 Task: Toggle the auto-centered layout auto-resize option in the editor management.
Action: Mouse moved to (16, 650)
Screenshot: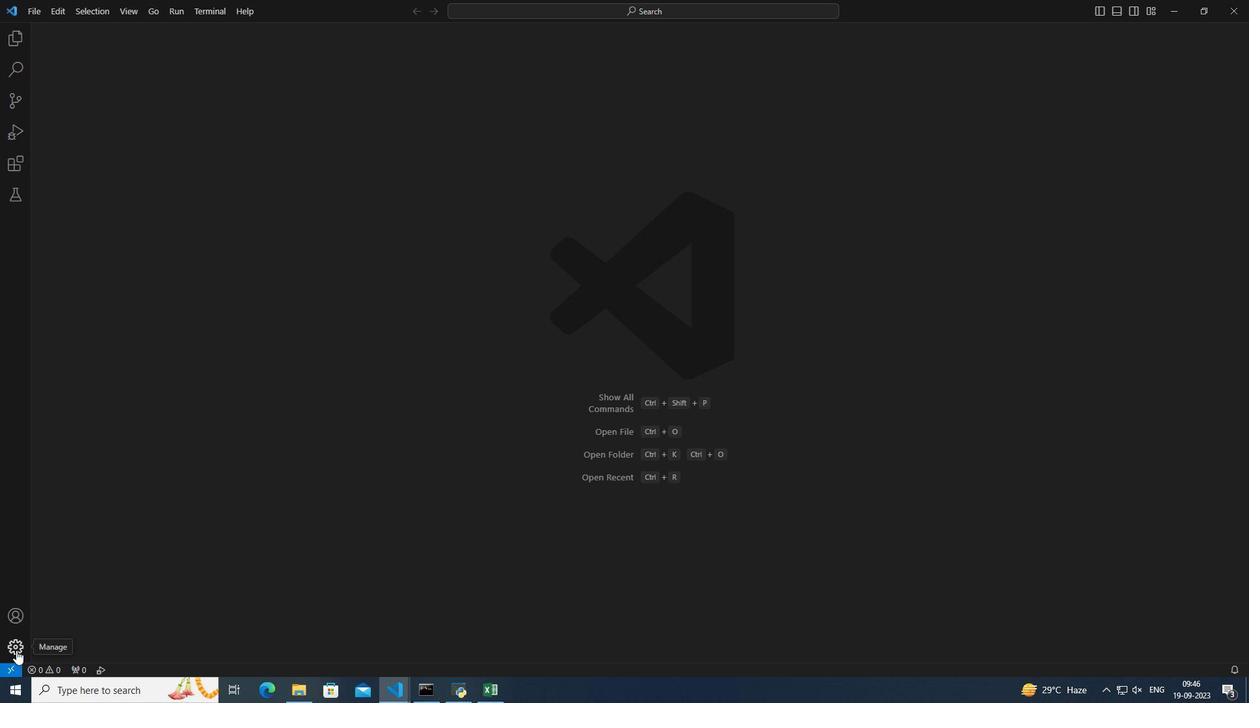 
Action: Mouse pressed left at (16, 650)
Screenshot: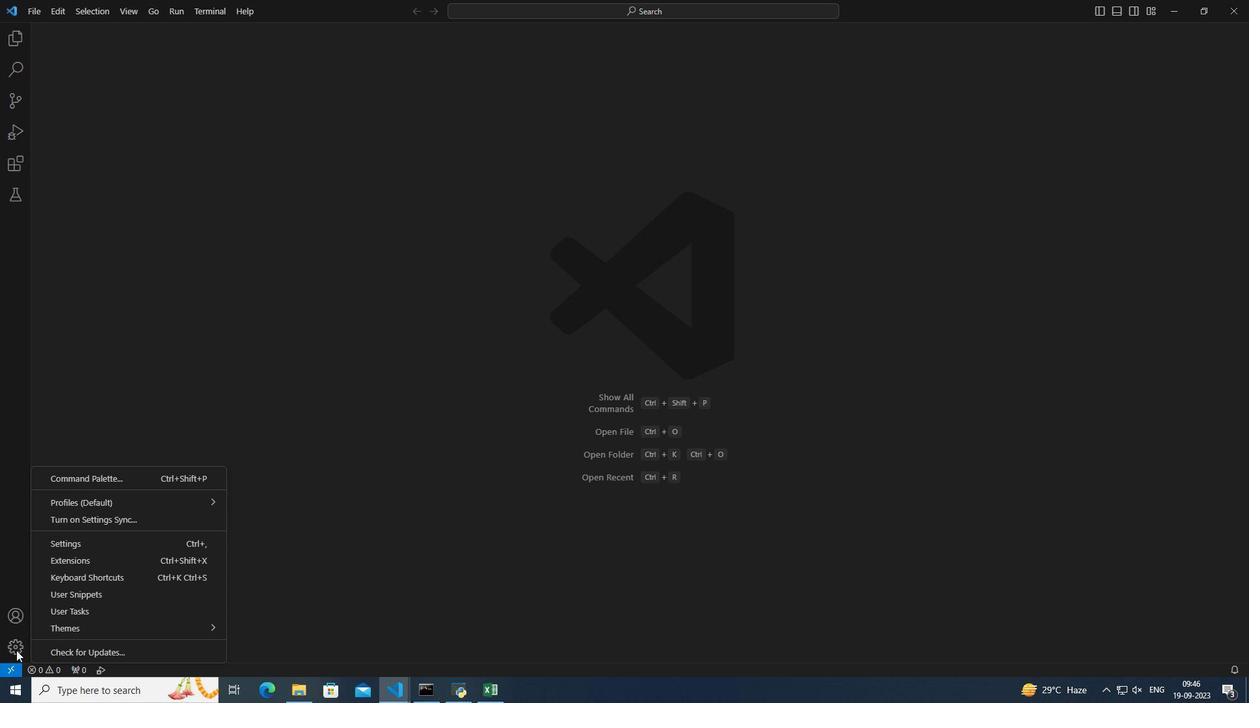 
Action: Mouse moved to (147, 543)
Screenshot: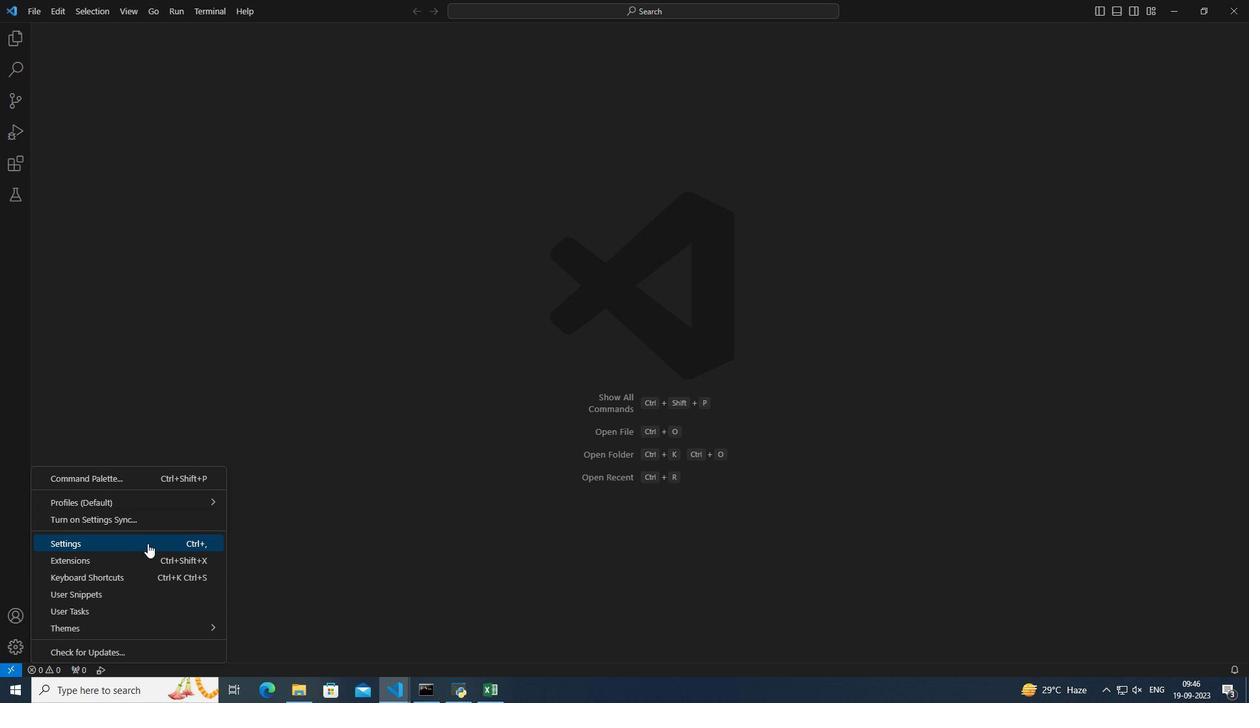 
Action: Mouse pressed left at (147, 543)
Screenshot: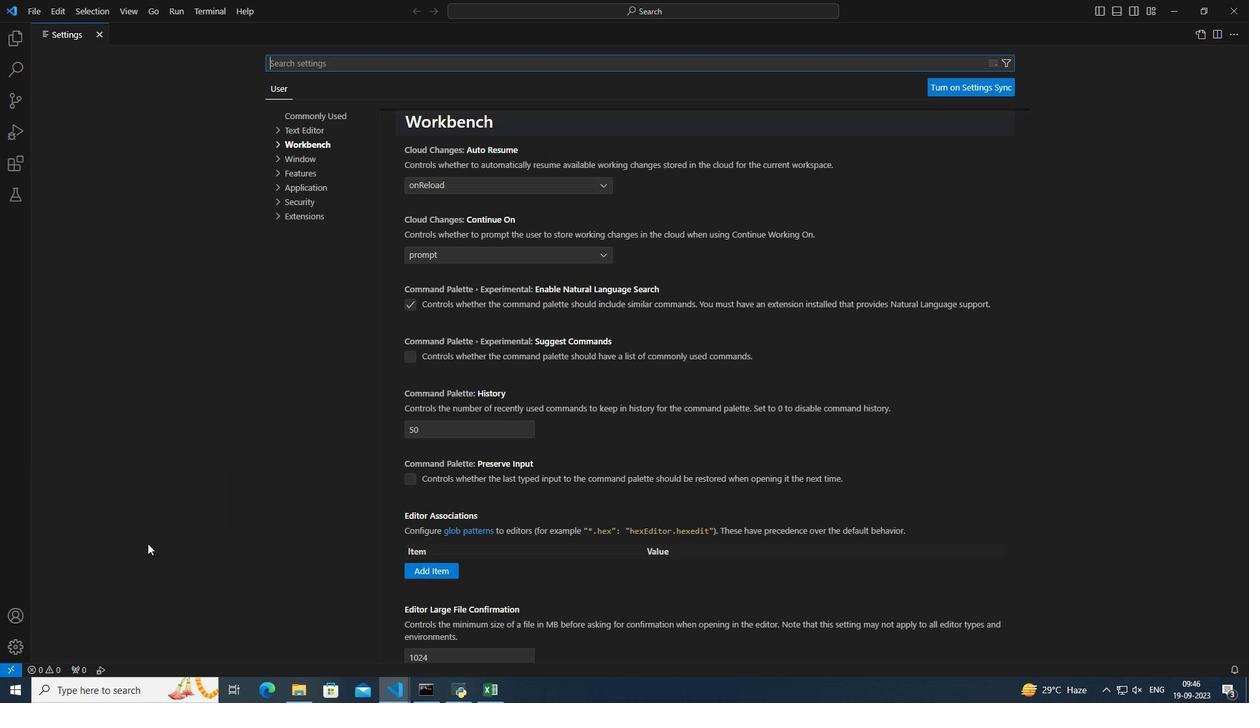 
Action: Mouse moved to (280, 144)
Screenshot: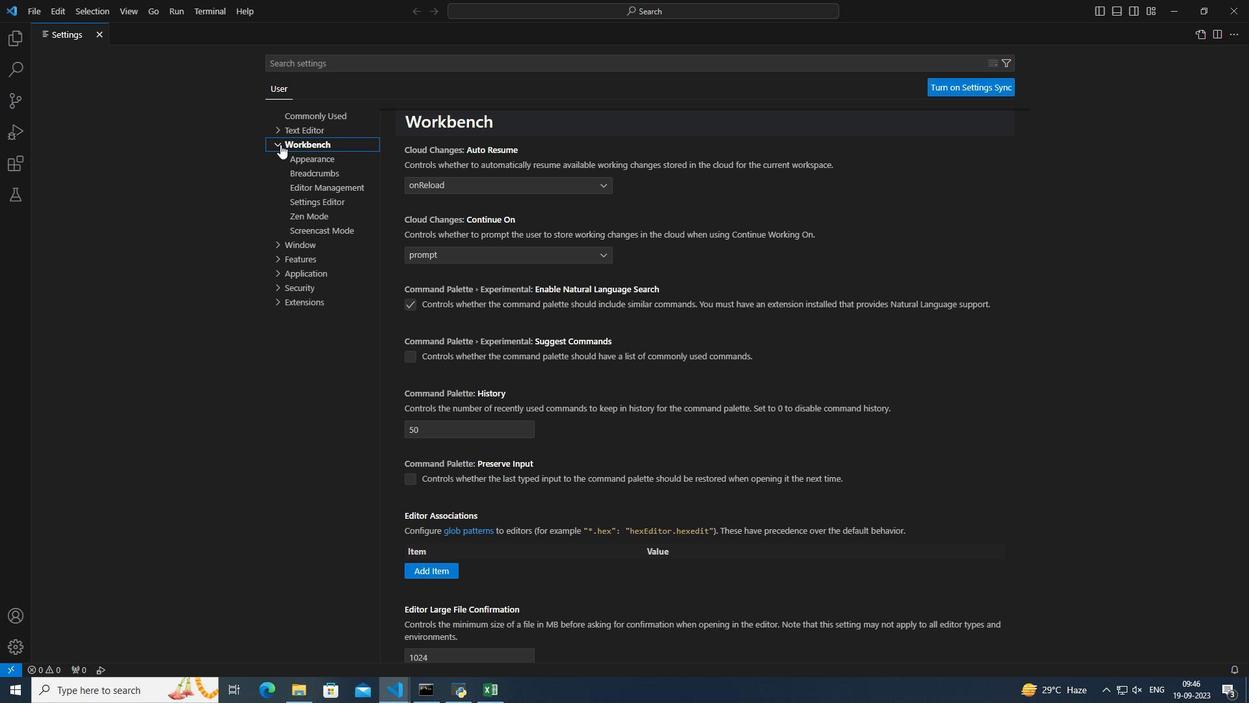 
Action: Mouse pressed left at (280, 144)
Screenshot: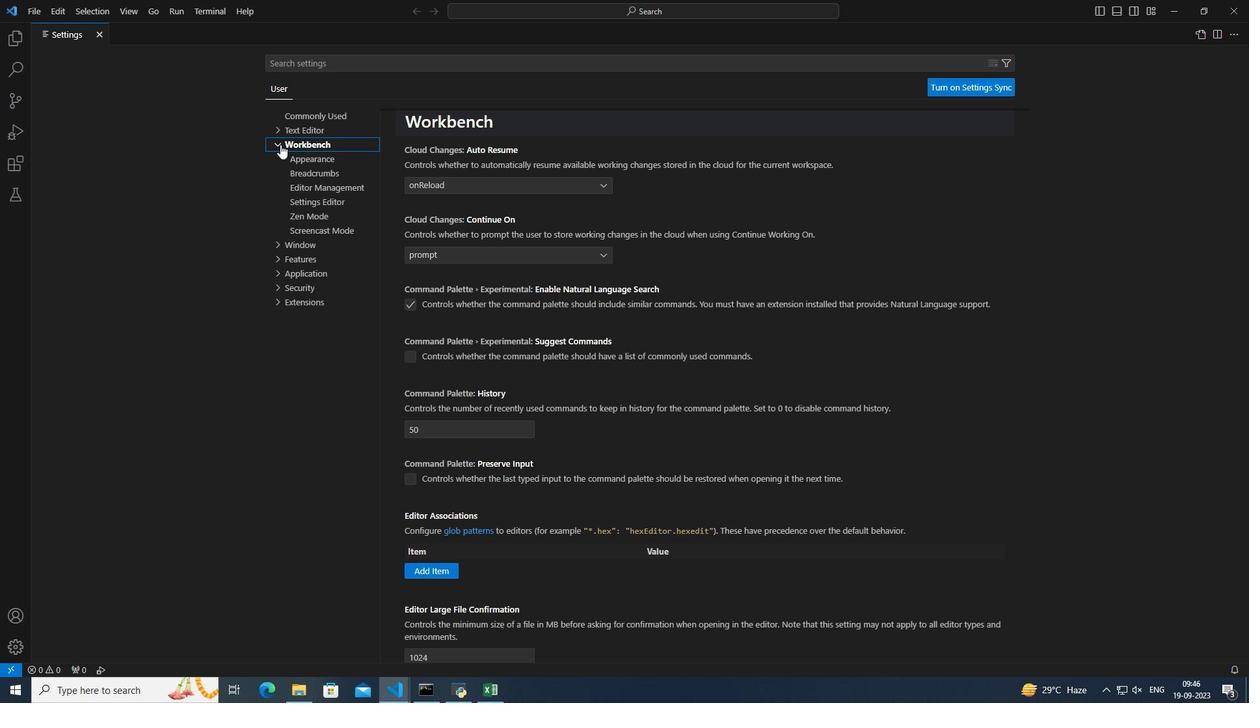 
Action: Mouse moved to (354, 188)
Screenshot: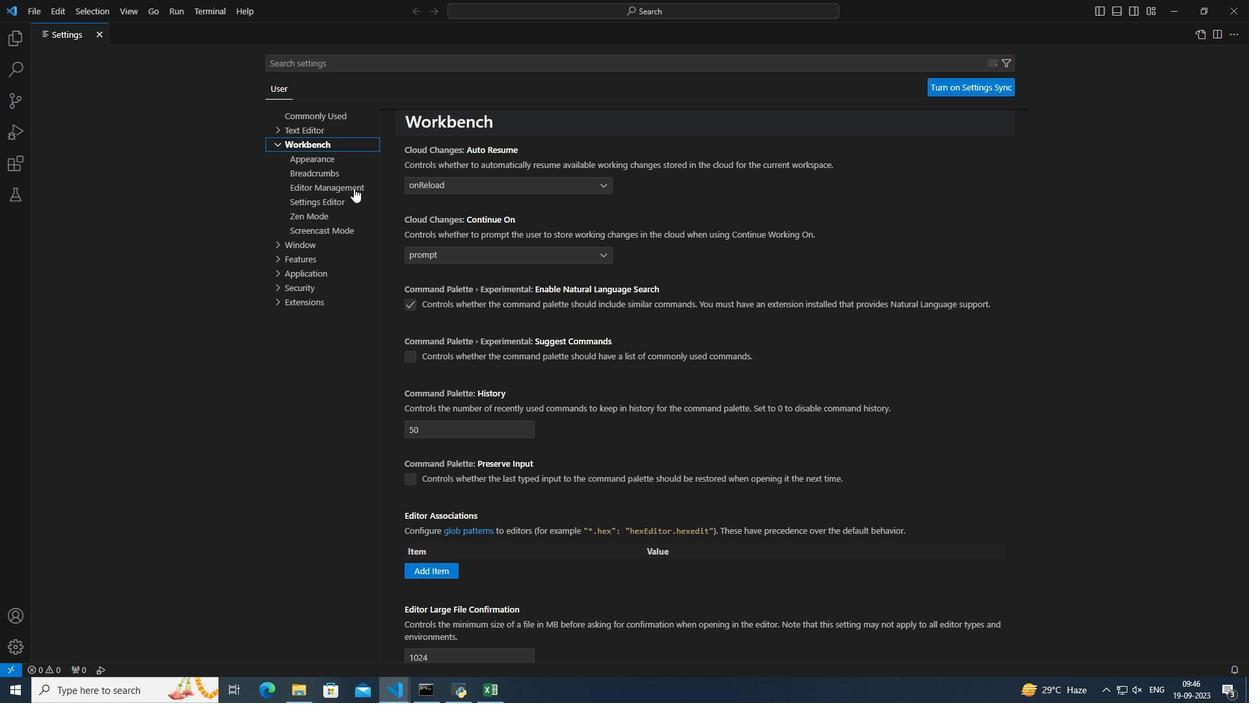 
Action: Mouse pressed left at (354, 188)
Screenshot: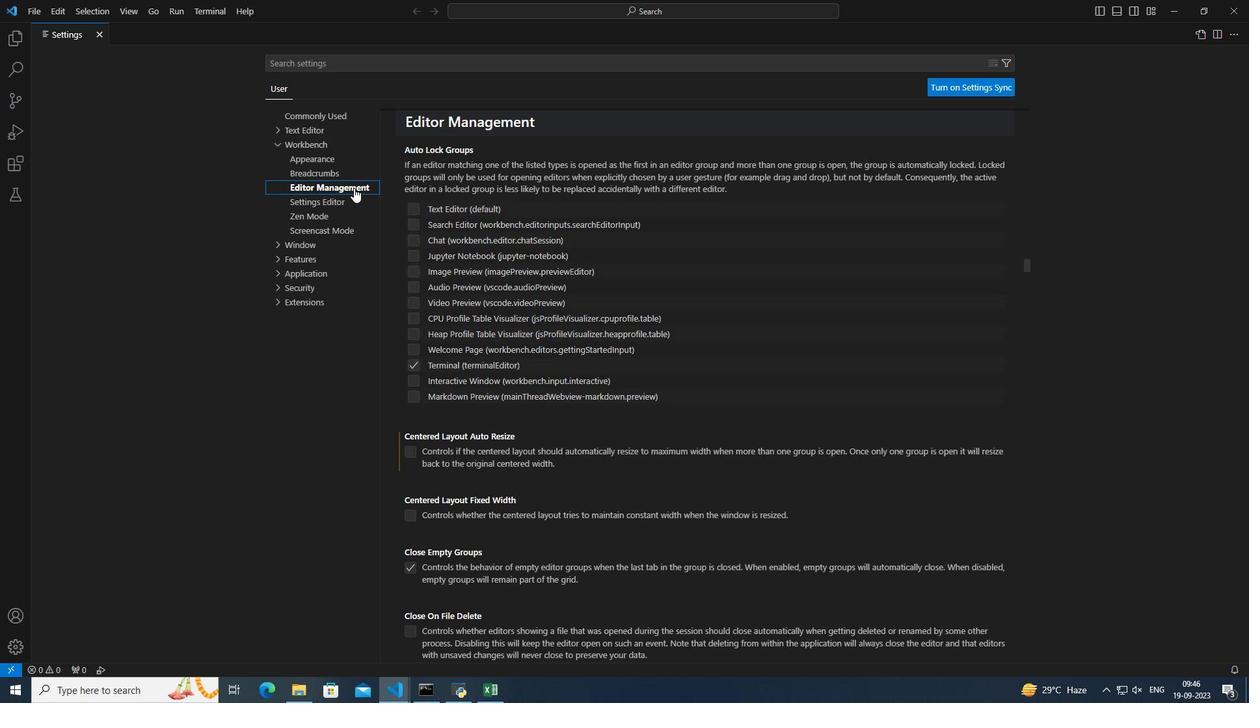 
Action: Mouse moved to (412, 455)
Screenshot: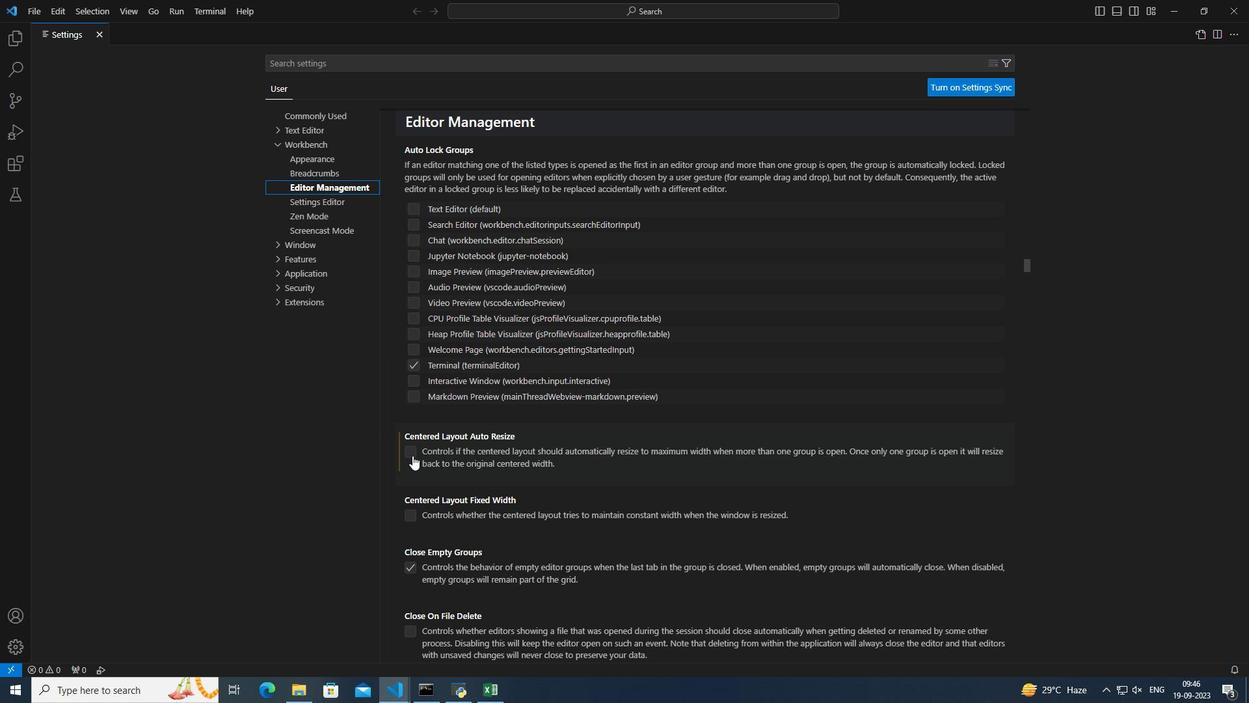 
Action: Mouse pressed left at (412, 455)
Screenshot: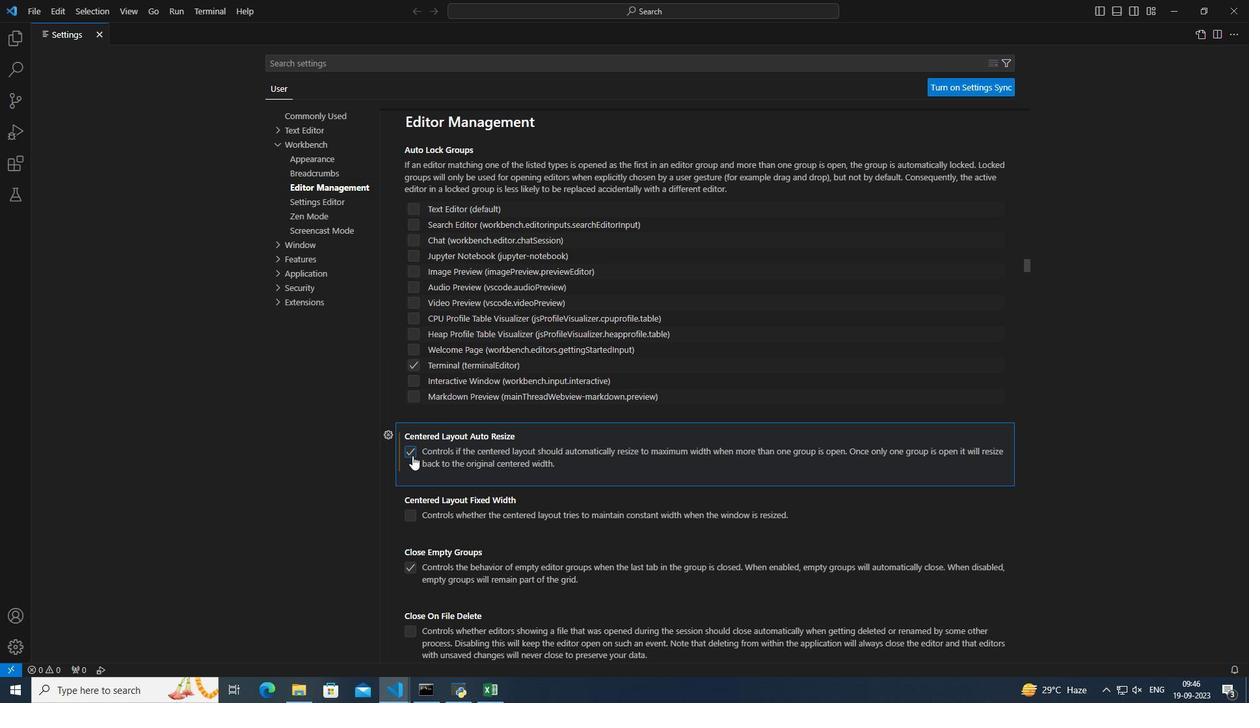 
Action: Mouse moved to (884, 382)
Screenshot: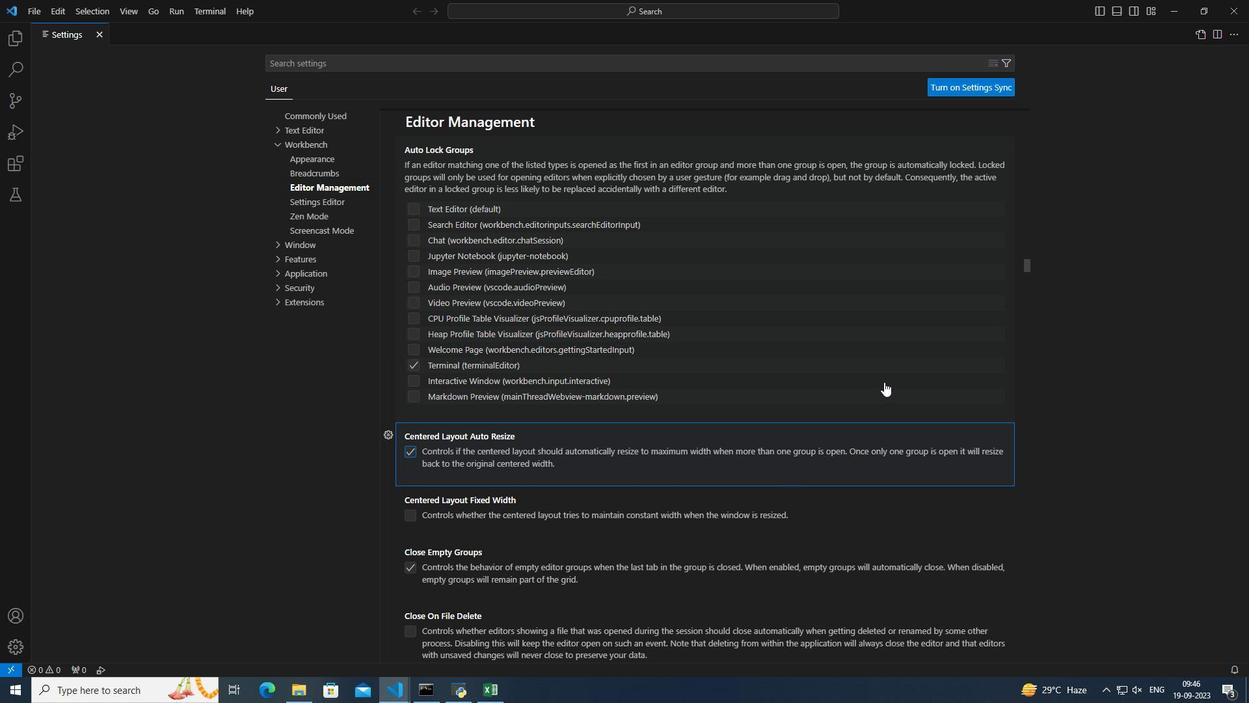 
